 Task: Set Answer 1 of the dropdown to "Presentation".
Action: Mouse moved to (273, 433)
Screenshot: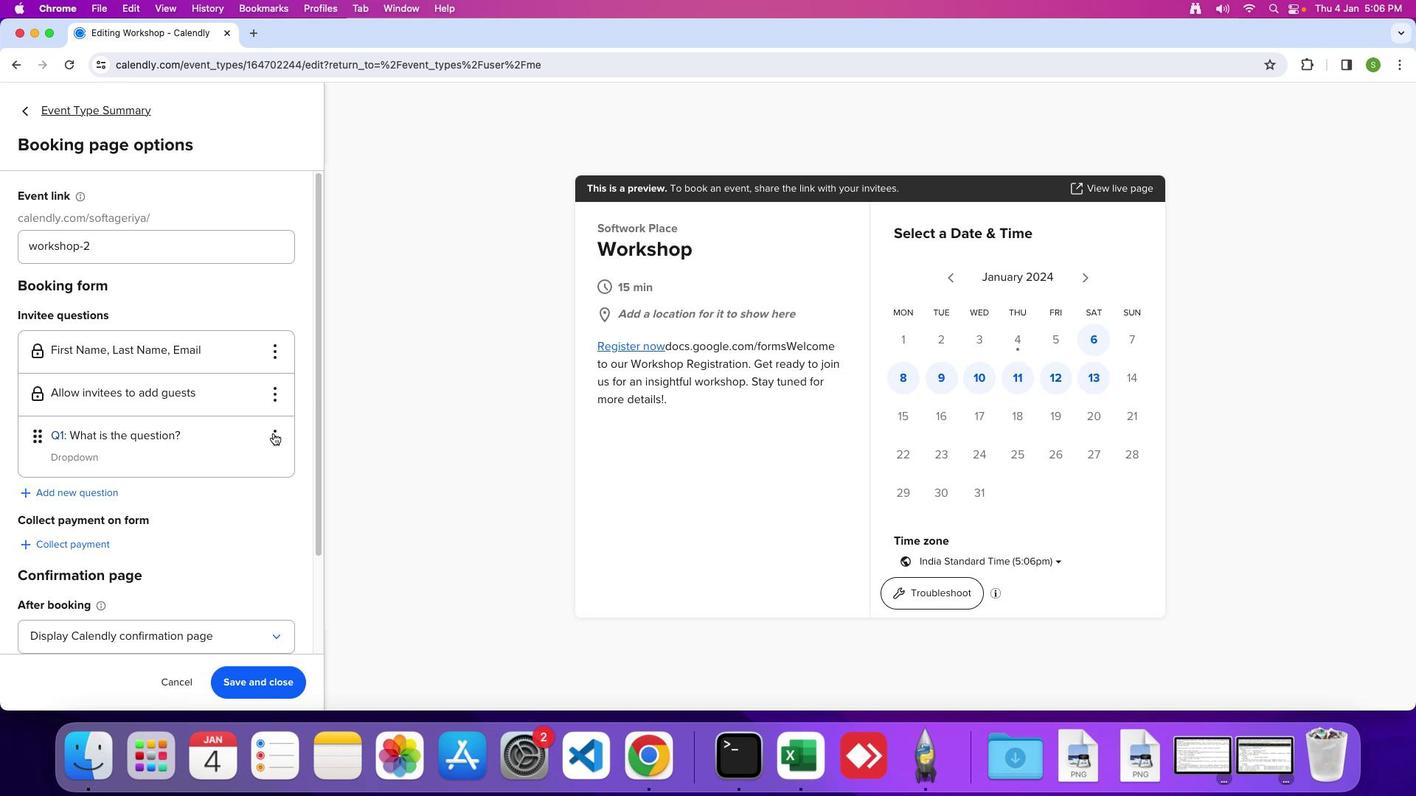
Action: Mouse pressed left at (273, 433)
Screenshot: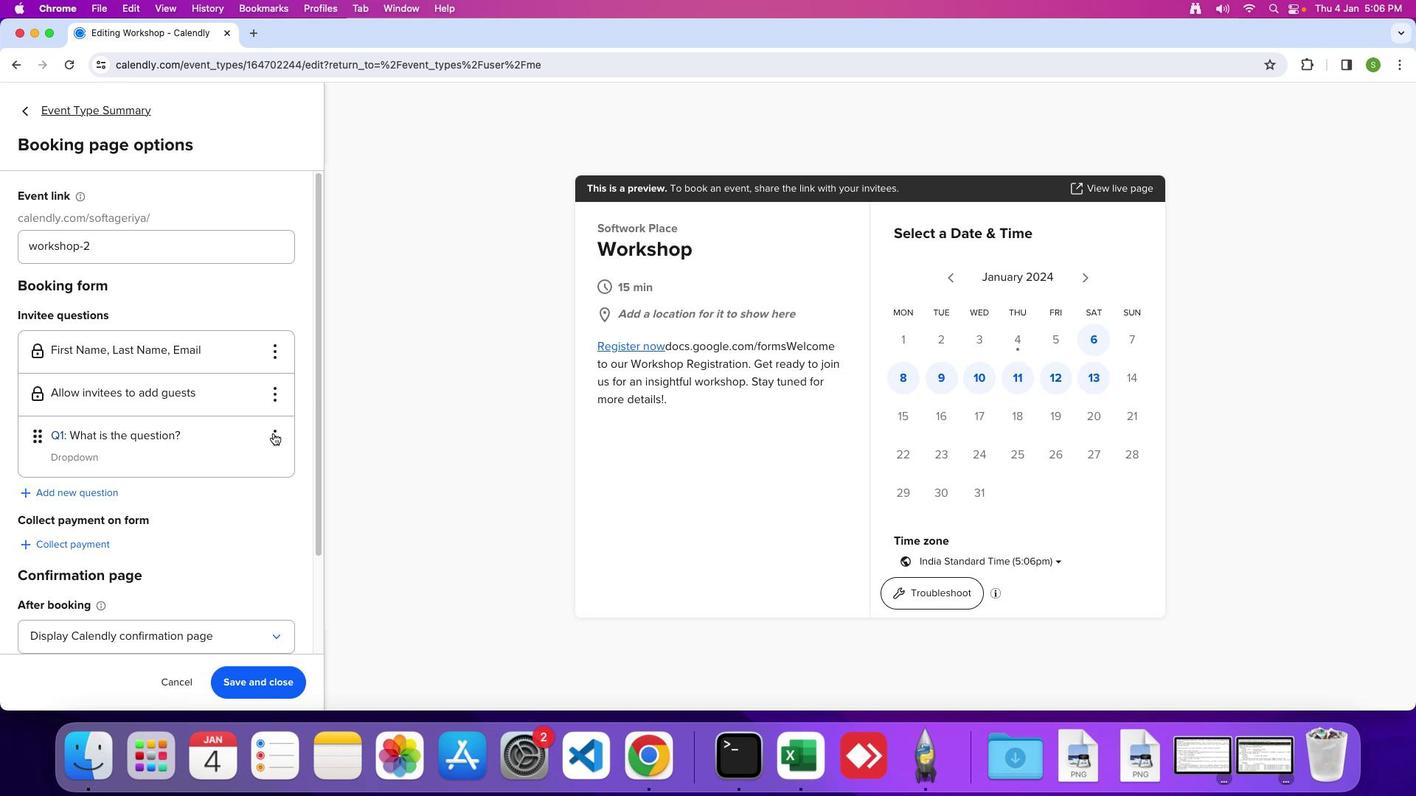 
Action: Mouse moved to (275, 470)
Screenshot: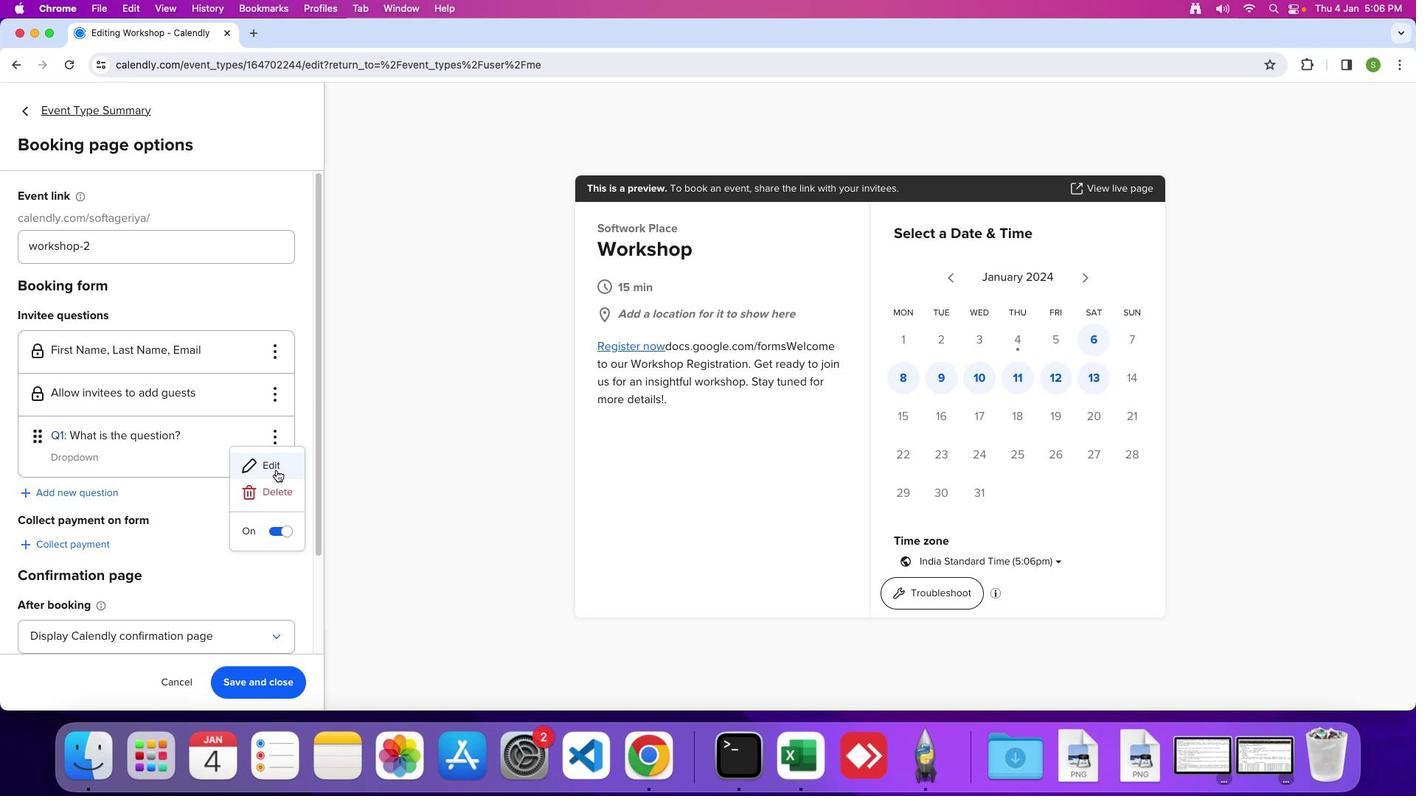 
Action: Mouse pressed left at (275, 470)
Screenshot: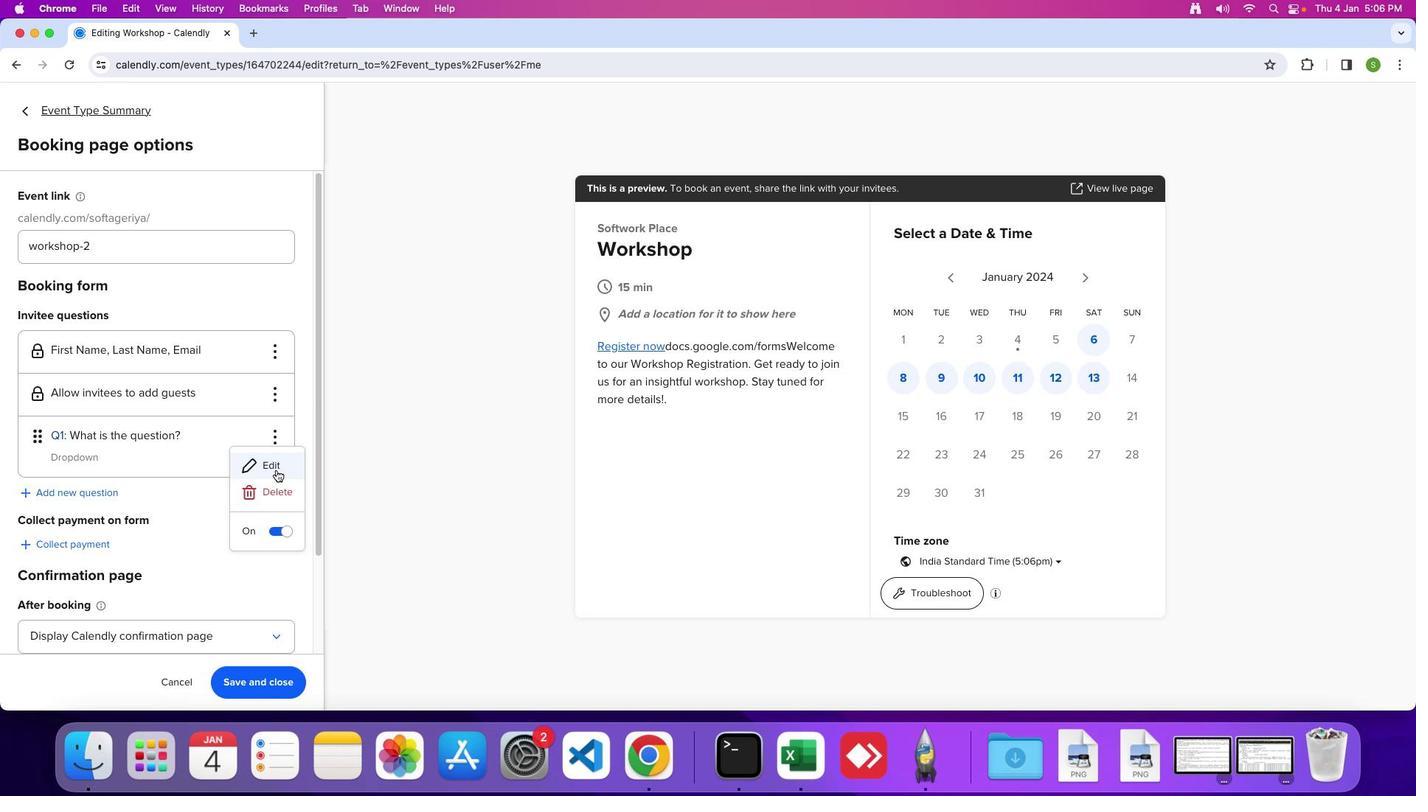 
Action: Mouse moved to (665, 419)
Screenshot: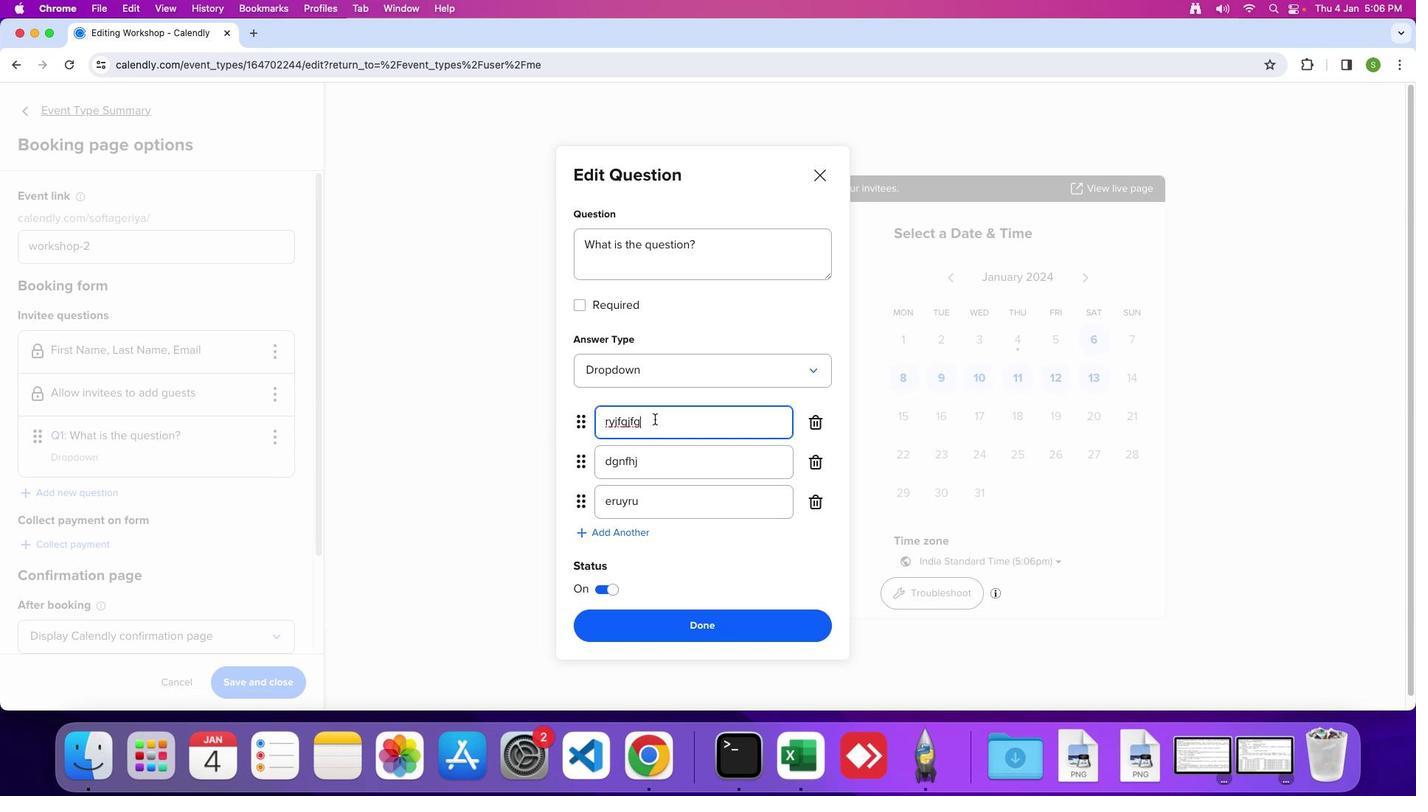 
Action: Mouse pressed left at (665, 419)
Screenshot: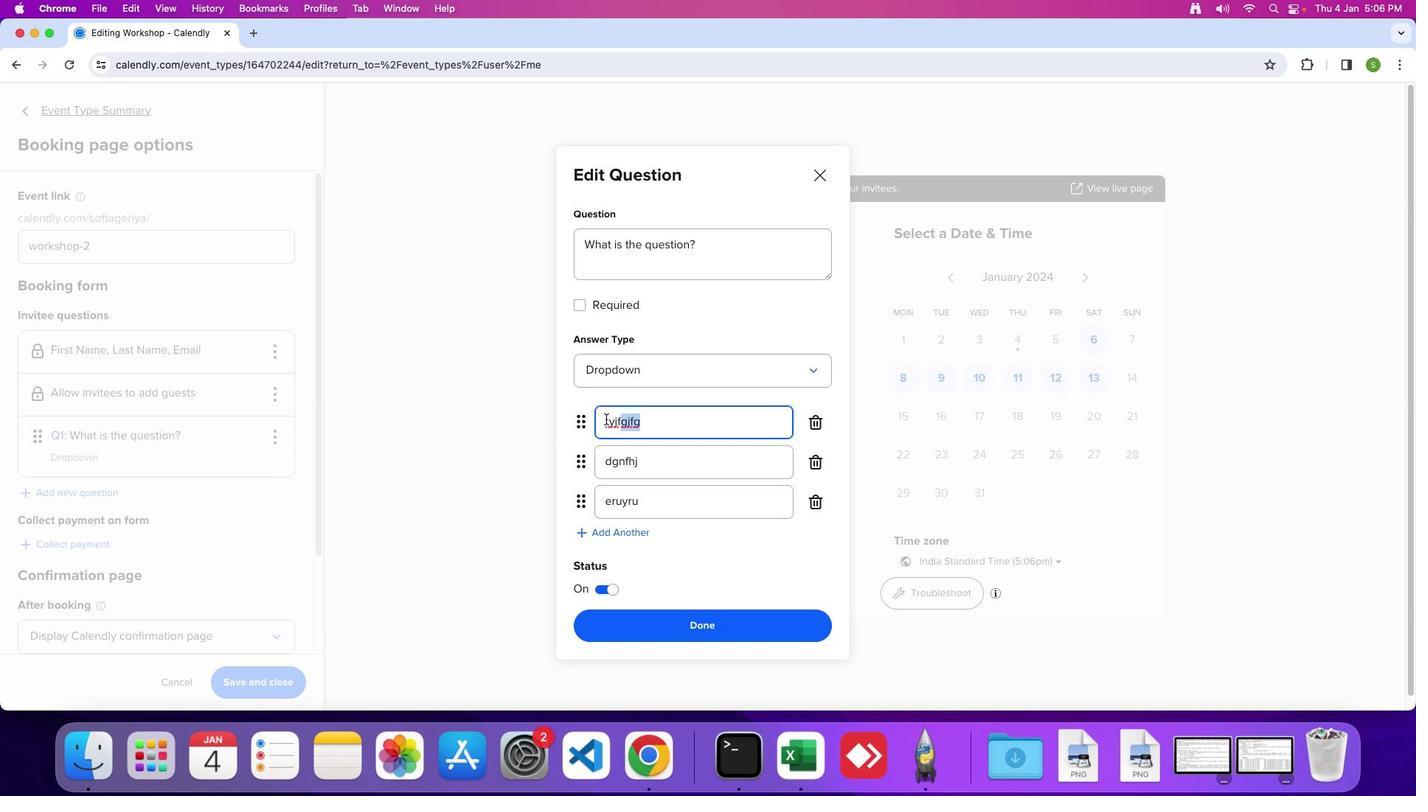 
Action: Mouse moved to (570, 419)
Screenshot: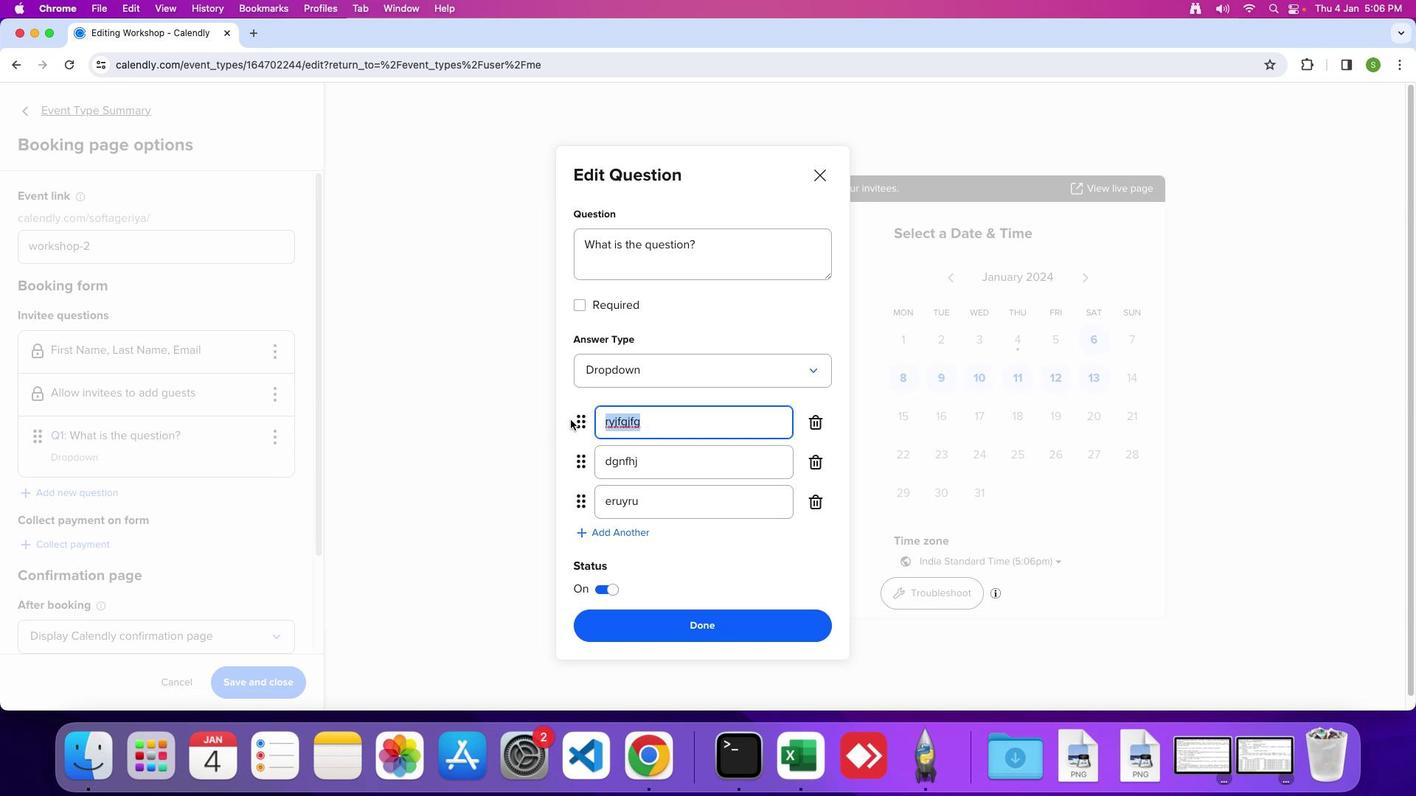 
Action: Key pressed 'P'Key.caps_lock'r''e''s''e''n''t''a''t''i''o''n'
Screenshot: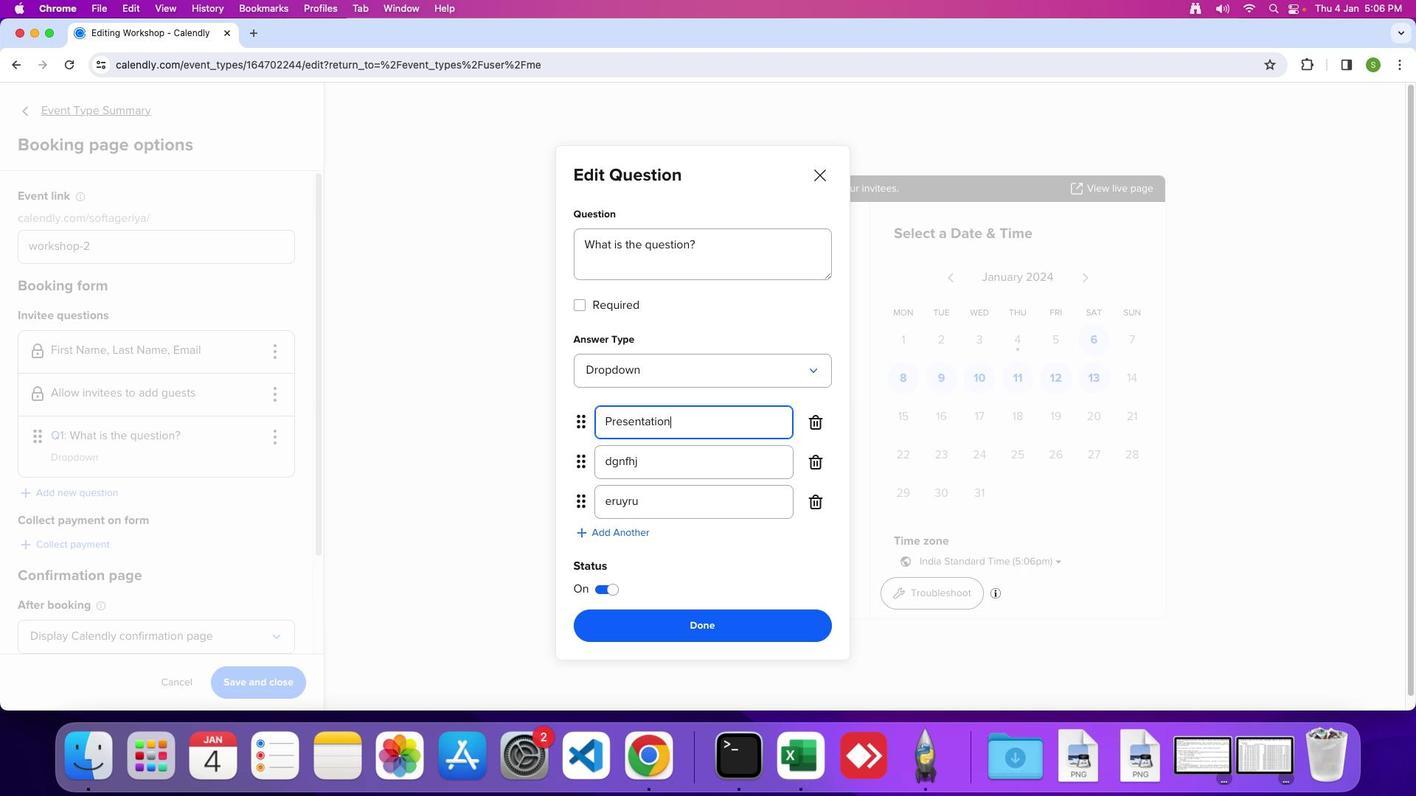 
Action: Mouse moved to (655, 624)
Screenshot: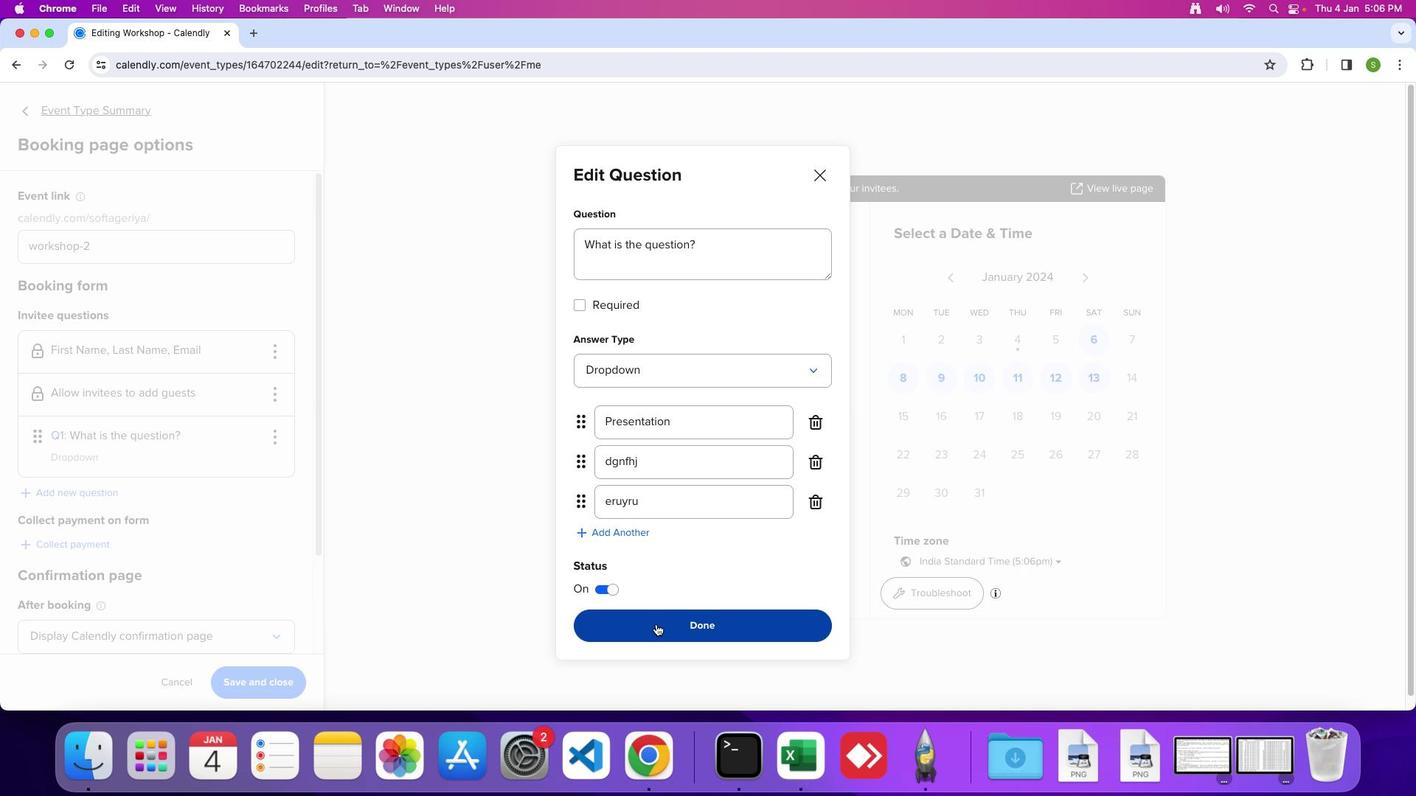 
Action: Mouse pressed left at (655, 624)
Screenshot: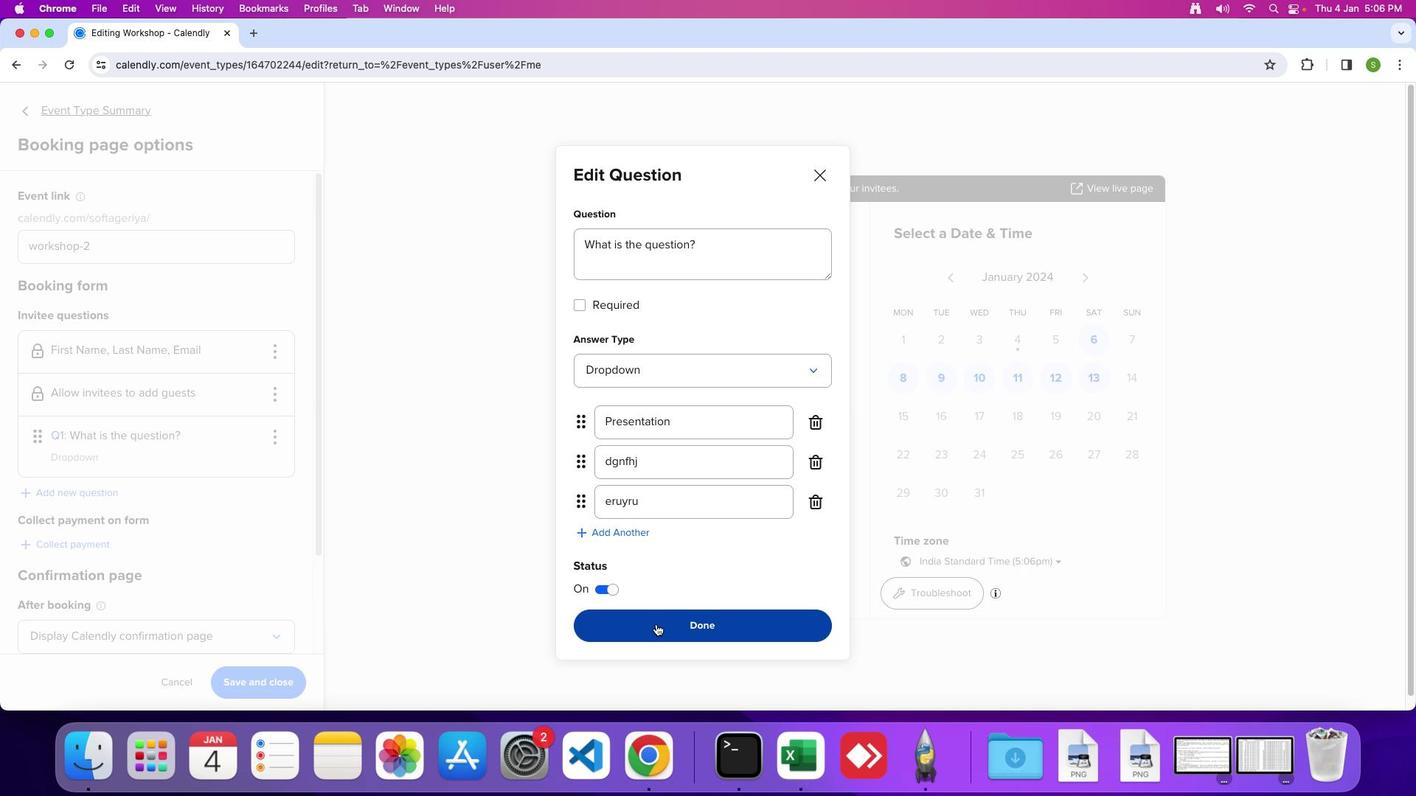 
